 Task: Make in the project BridgeTech an epic 'IT compliance improvement'. Create in the project BridgeTech an epic 'Service-oriented architecture (SOA) implementation'. Add in the project BridgeTech an epic 'Network automation'
Action: Mouse moved to (217, 64)
Screenshot: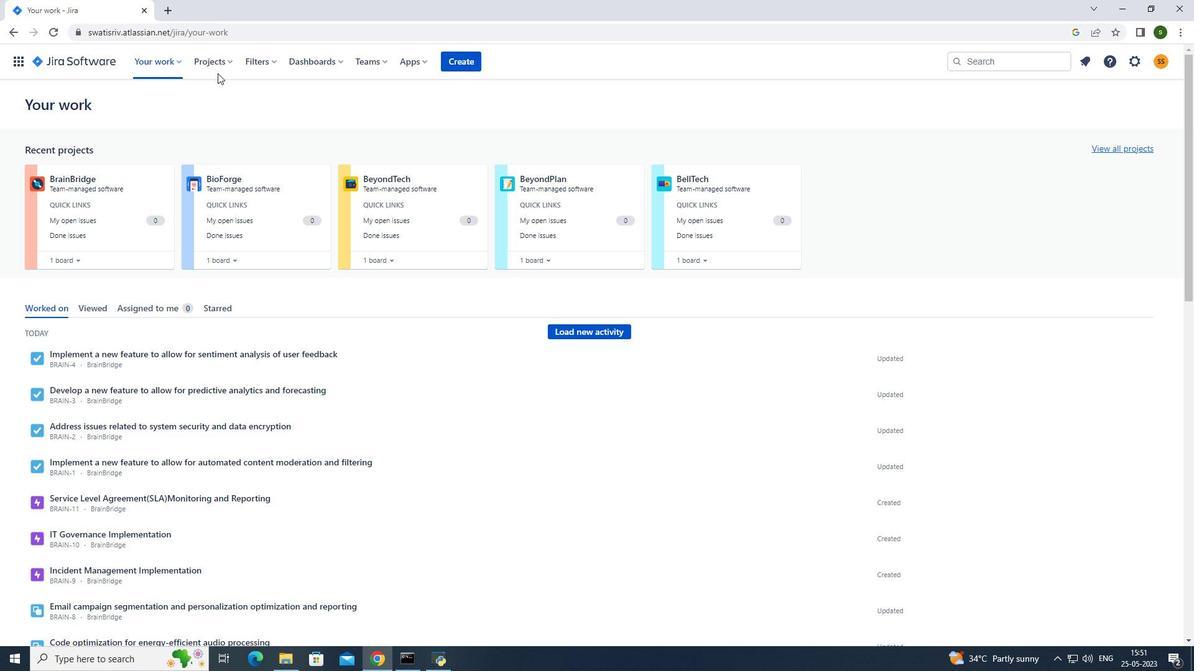 
Action: Mouse pressed left at (217, 64)
Screenshot: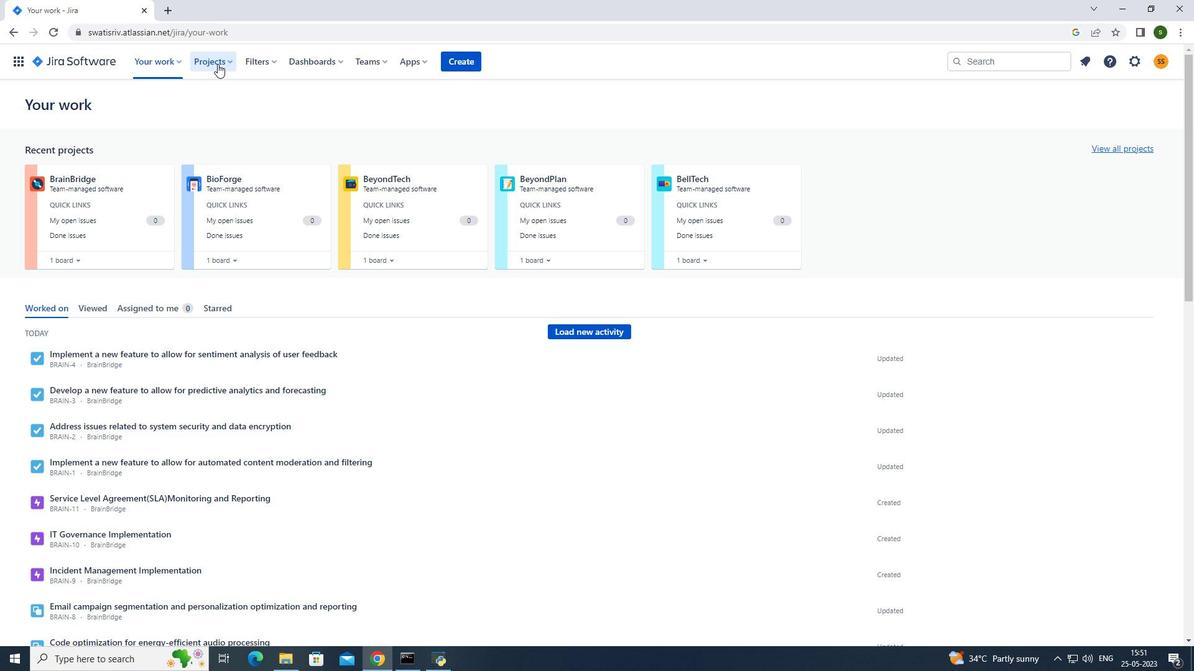 
Action: Mouse moved to (236, 106)
Screenshot: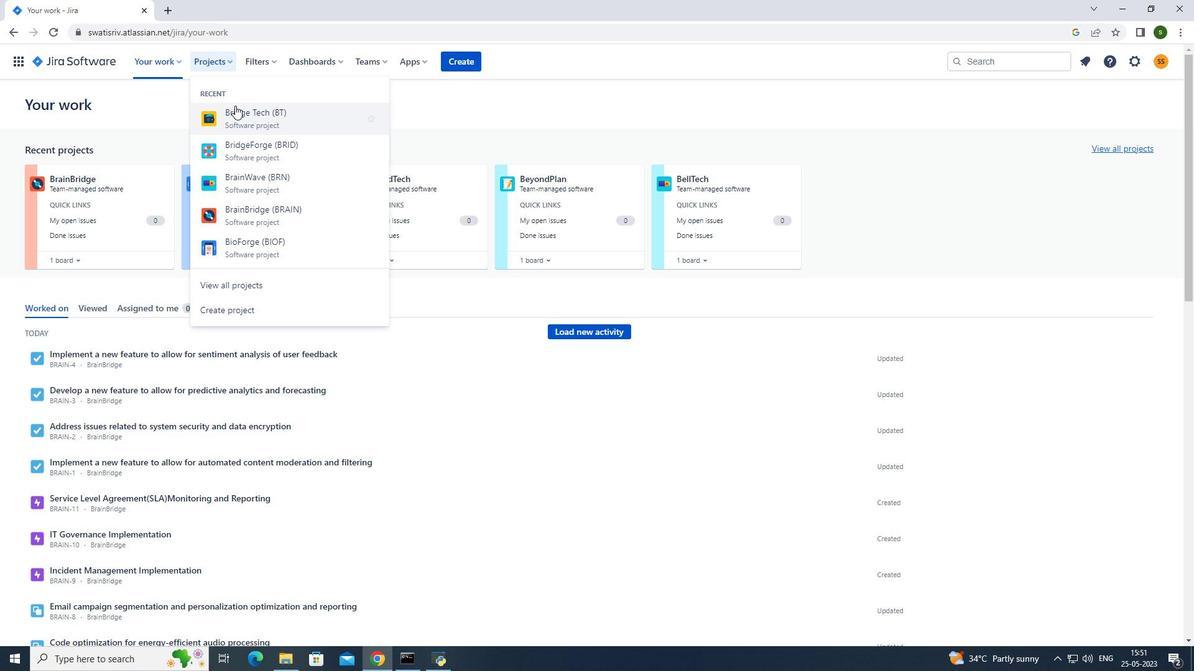 
Action: Mouse pressed left at (236, 106)
Screenshot: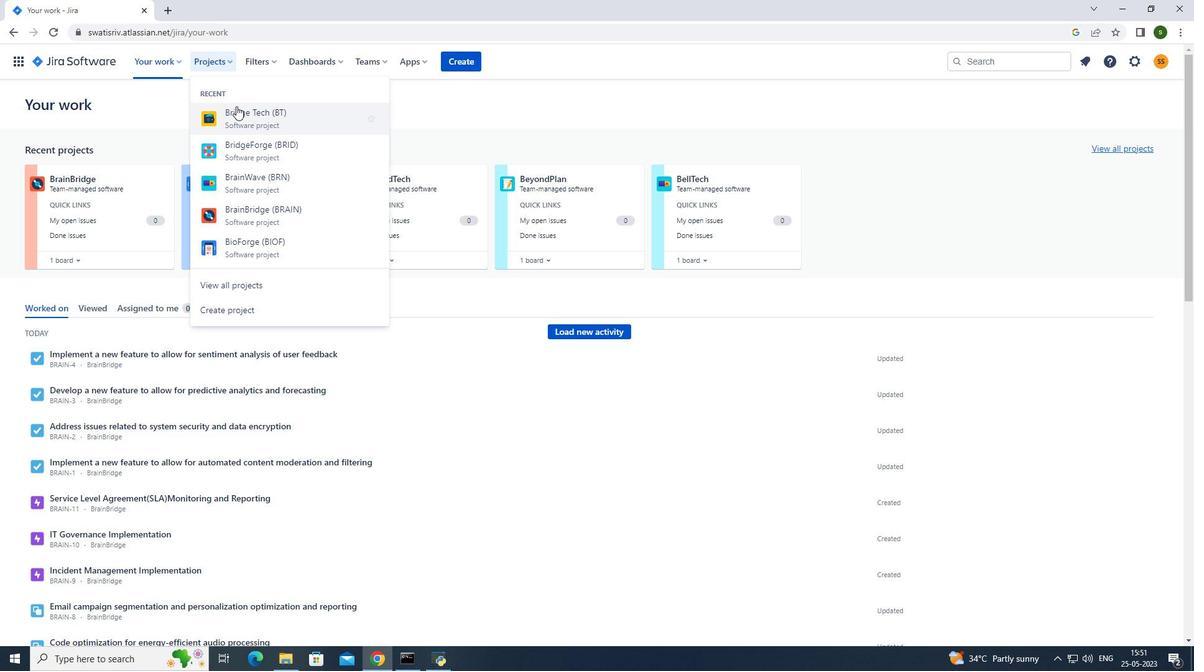 
Action: Mouse moved to (72, 190)
Screenshot: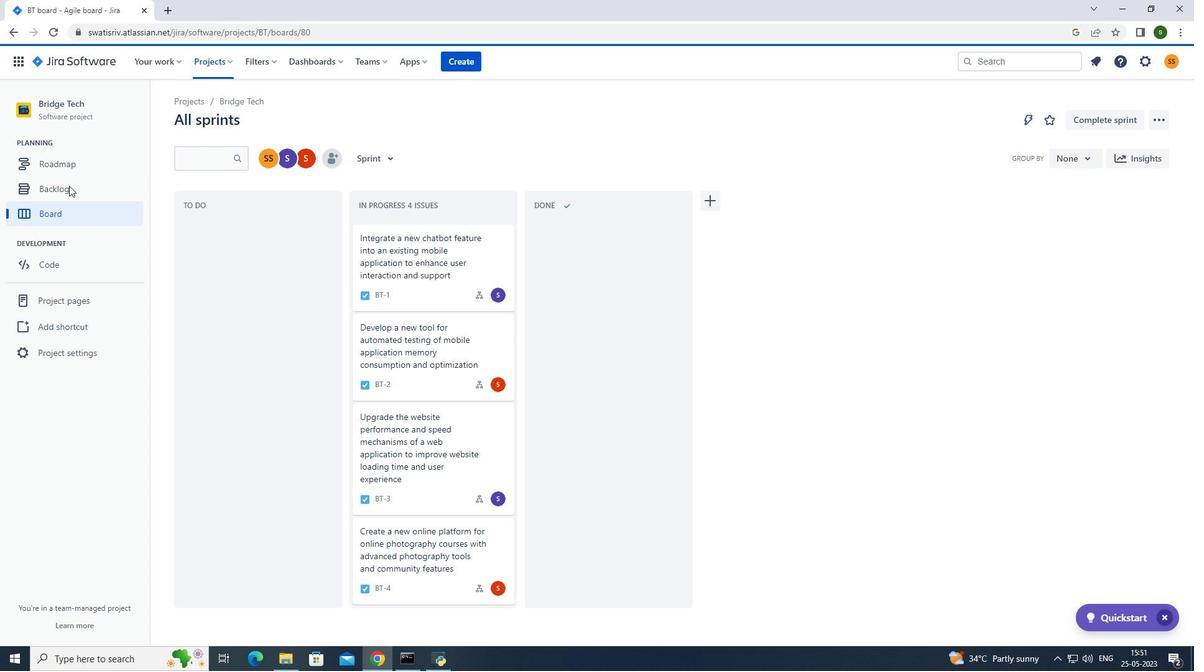
Action: Mouse pressed left at (72, 190)
Screenshot: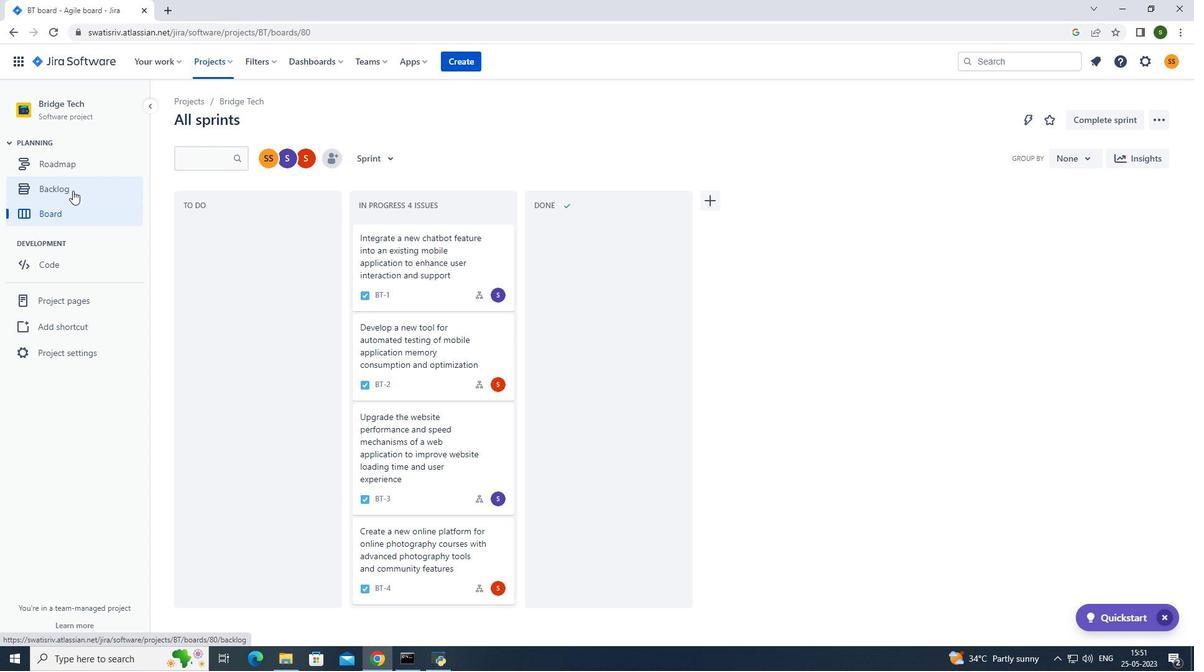 
Action: Mouse moved to (387, 156)
Screenshot: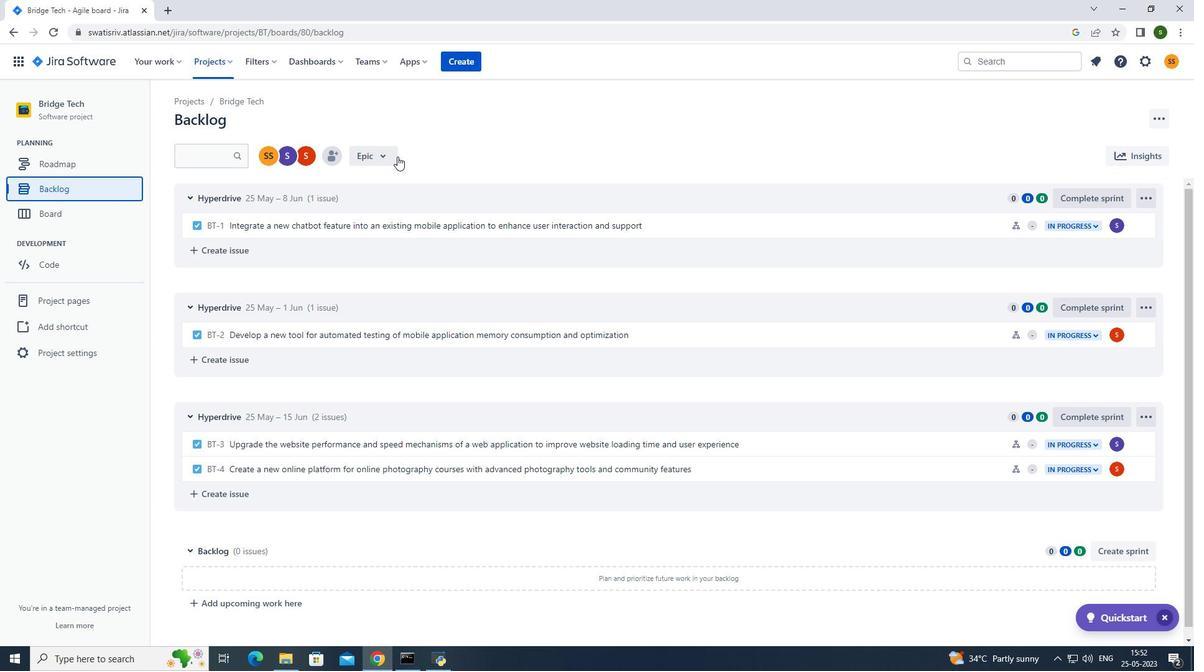 
Action: Mouse pressed left at (387, 156)
Screenshot: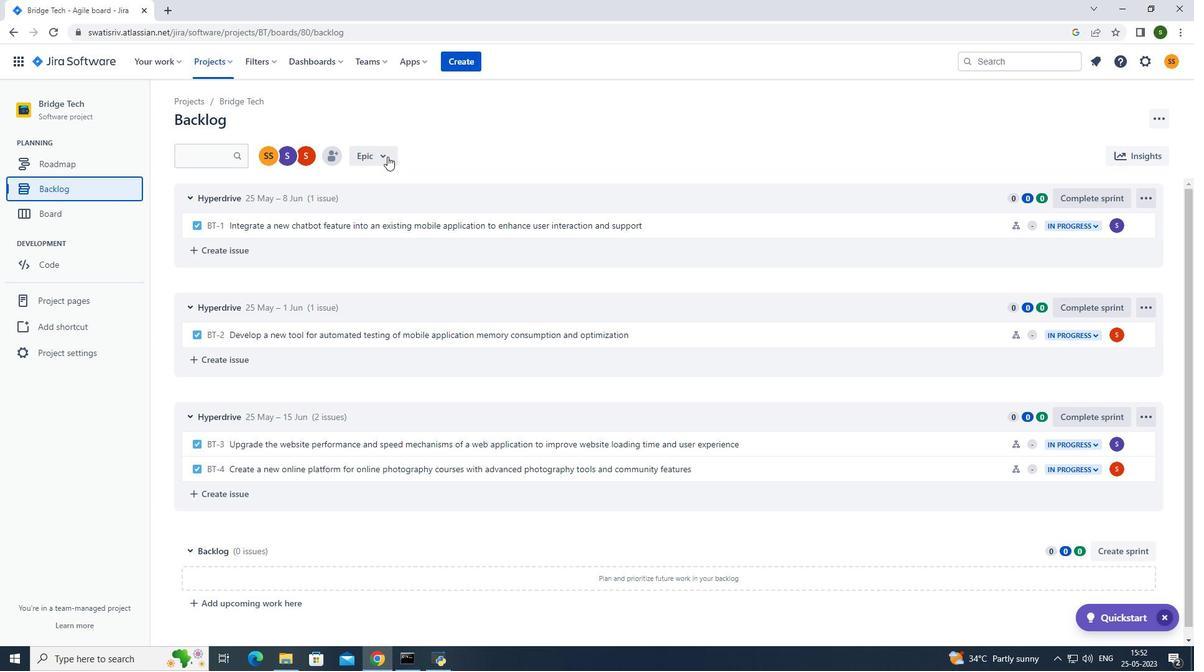 
Action: Mouse moved to (363, 230)
Screenshot: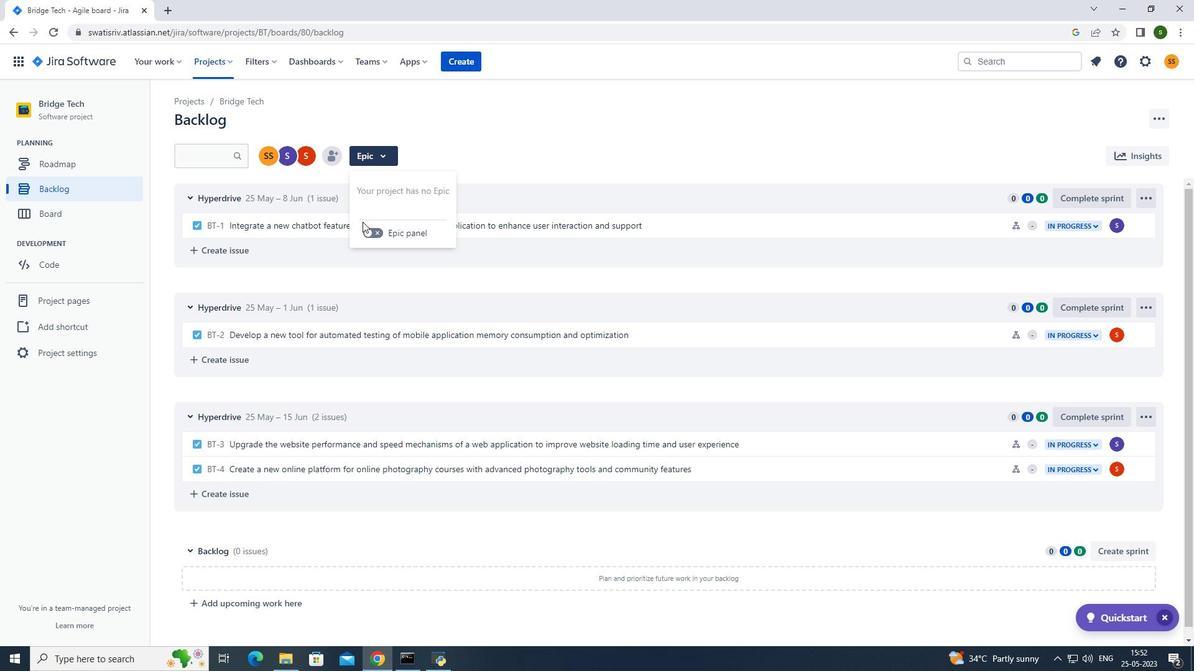 
Action: Mouse pressed left at (363, 230)
Screenshot: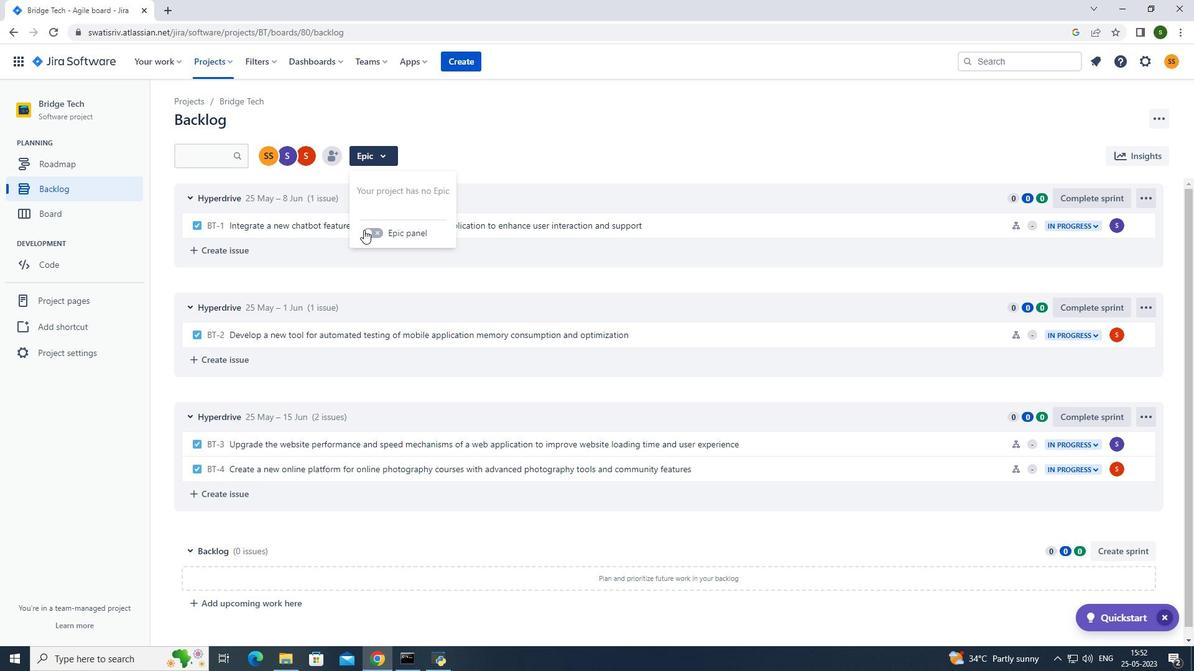 
Action: Mouse moved to (268, 426)
Screenshot: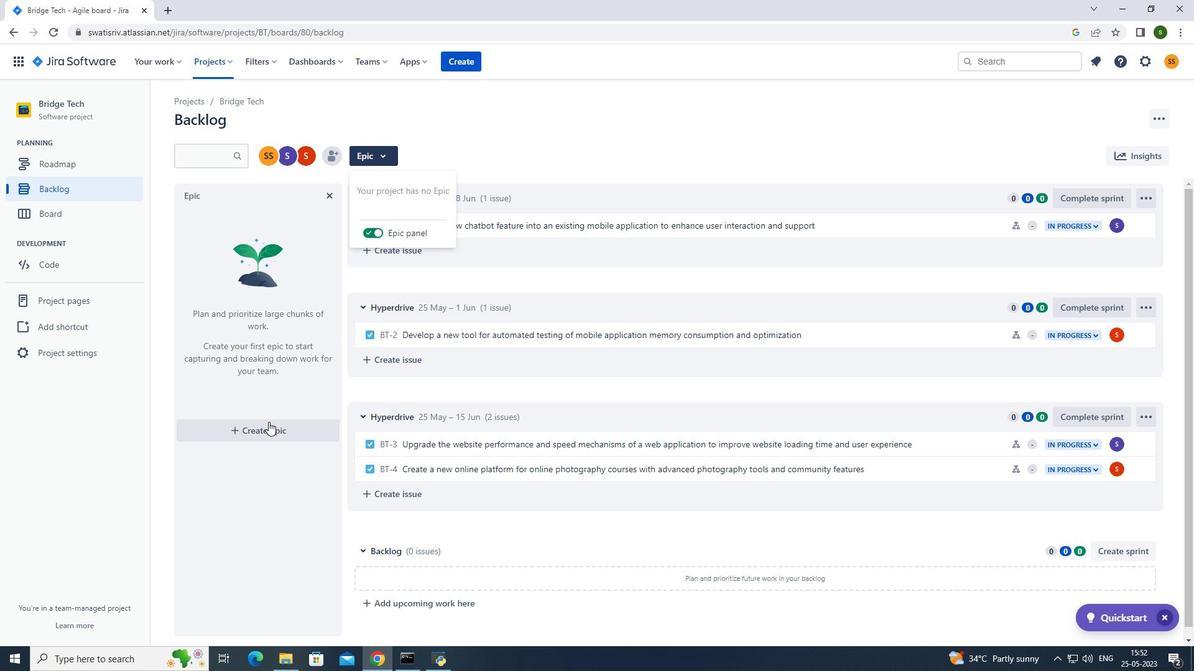 
Action: Mouse pressed left at (268, 426)
Screenshot: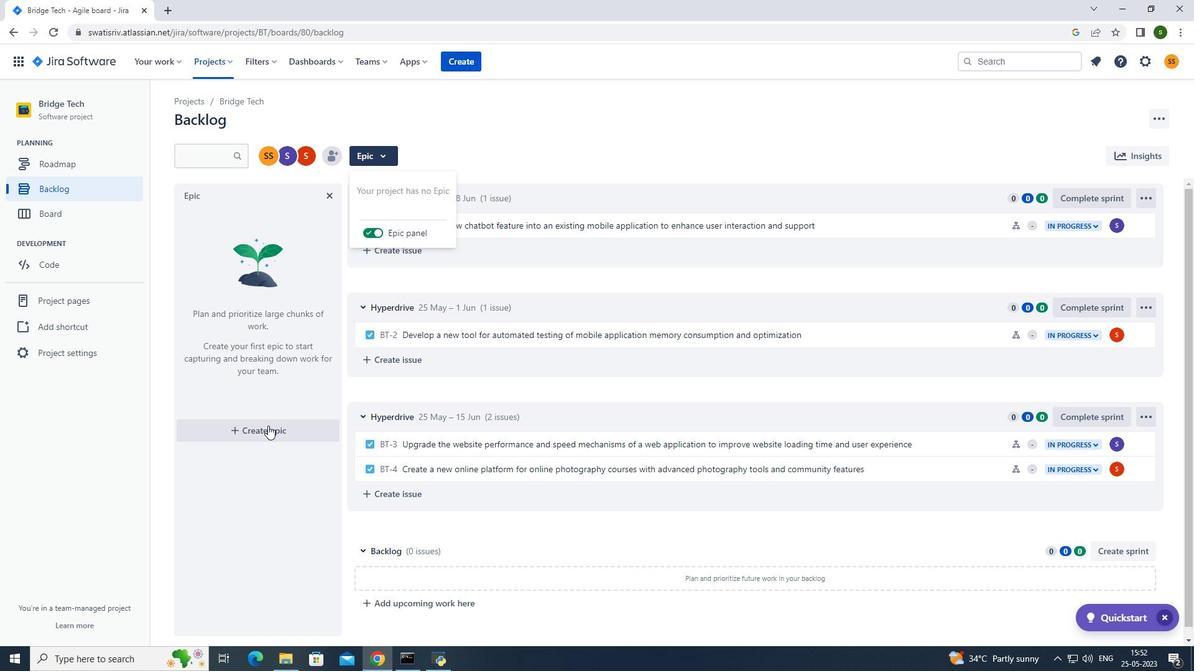 
Action: Key pressed <Key.caps_lock>IT<Key.space><Key.caps_lock>compliance<Key.space>improvement<Key.enter>
Screenshot: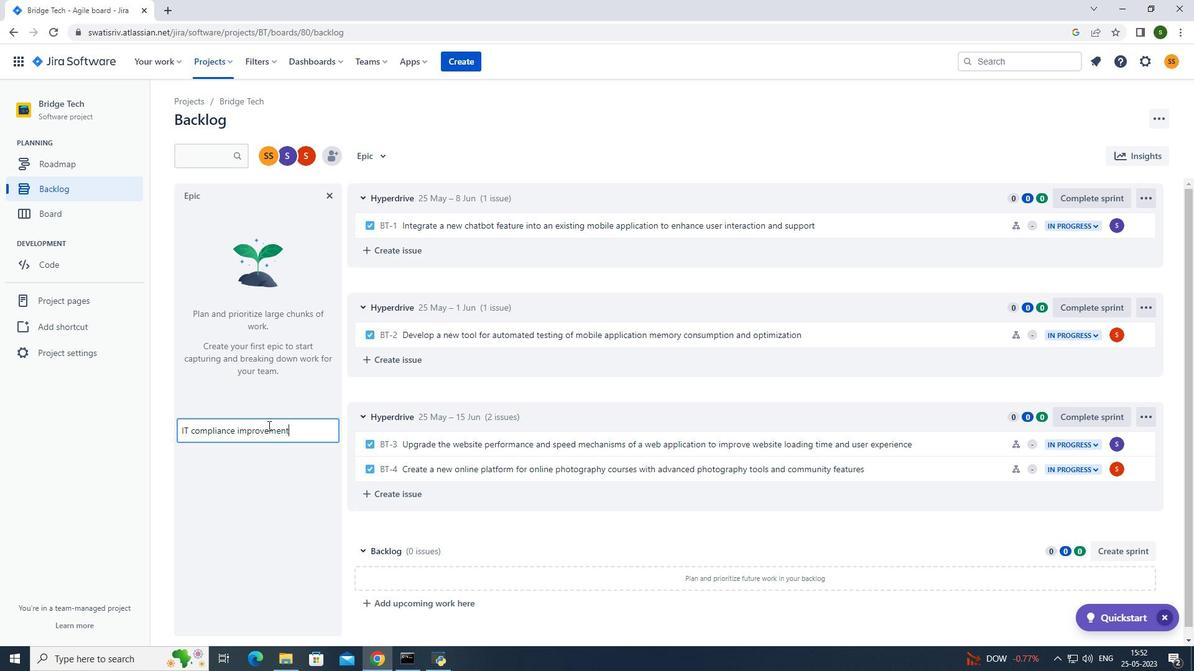 
Action: Mouse moved to (228, 59)
Screenshot: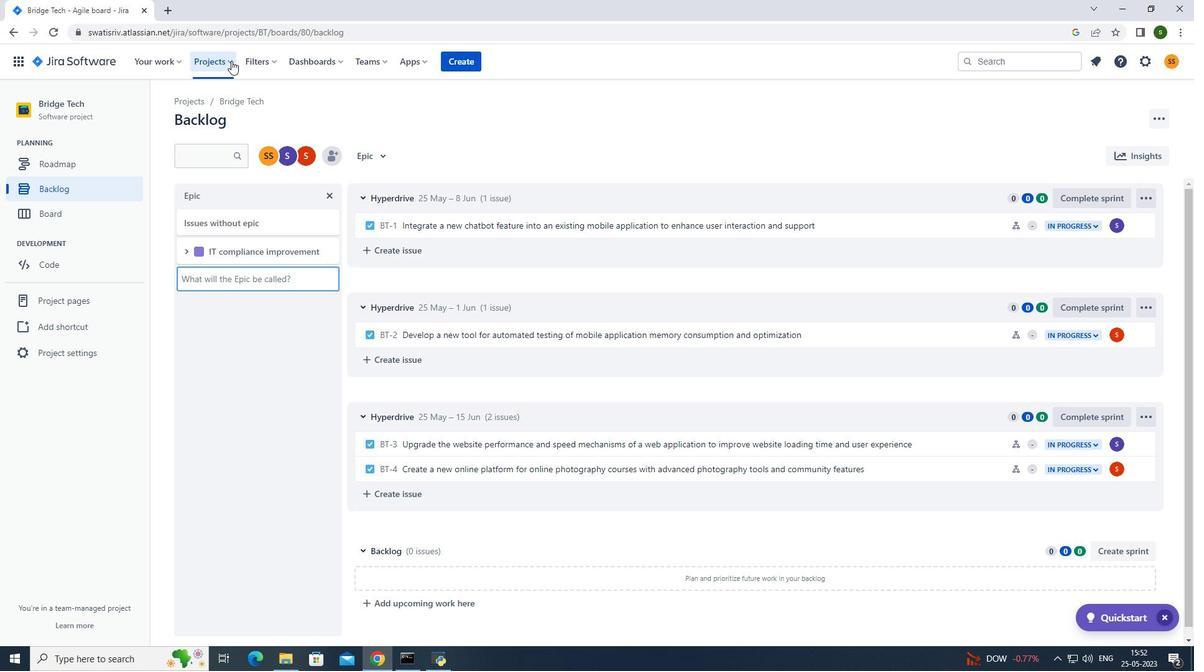 
Action: Mouse pressed left at (228, 59)
Screenshot: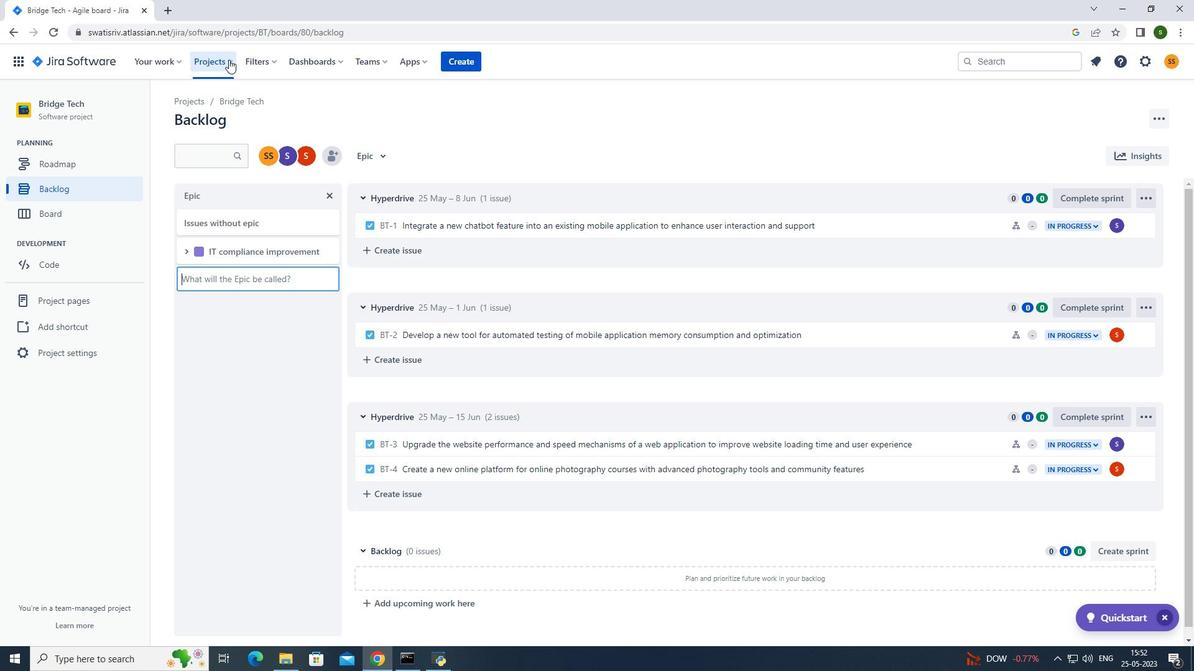 
Action: Mouse moved to (257, 111)
Screenshot: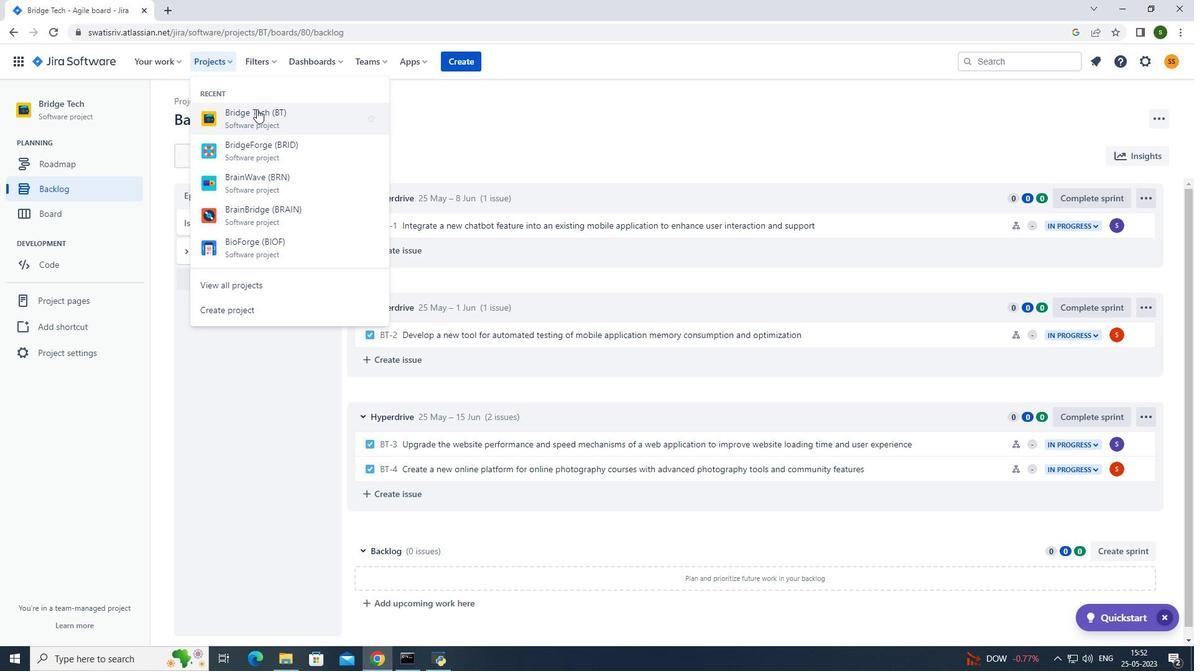 
Action: Mouse pressed left at (257, 111)
Screenshot: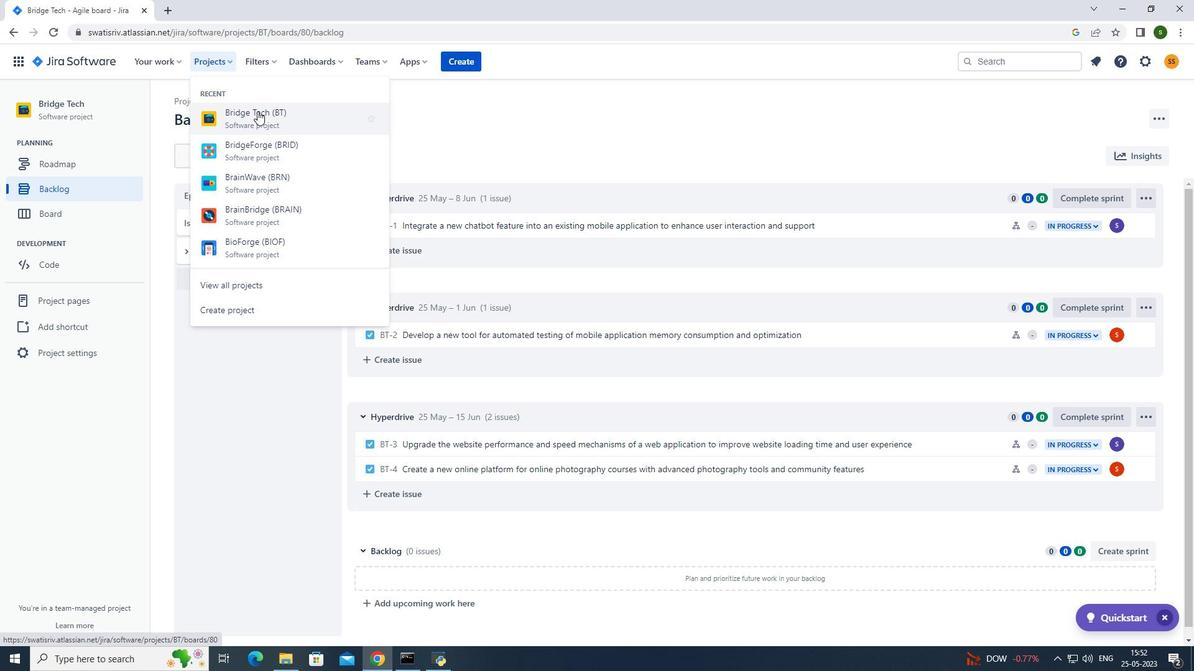 
Action: Mouse moved to (72, 189)
Screenshot: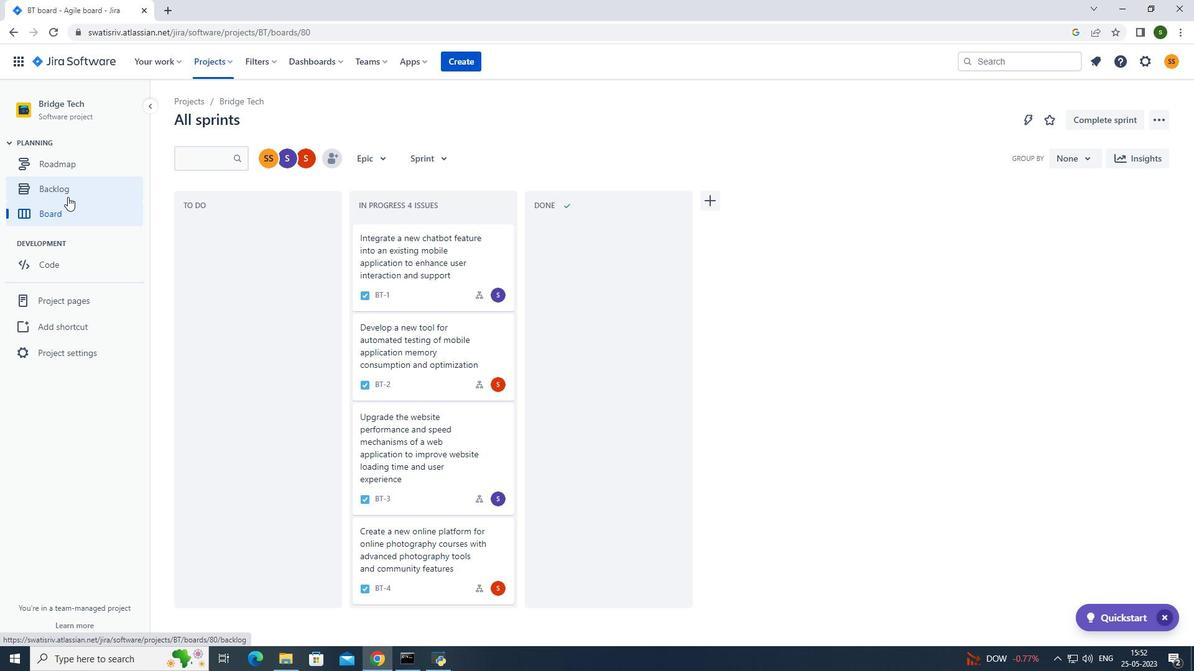 
Action: Mouse pressed left at (72, 189)
Screenshot: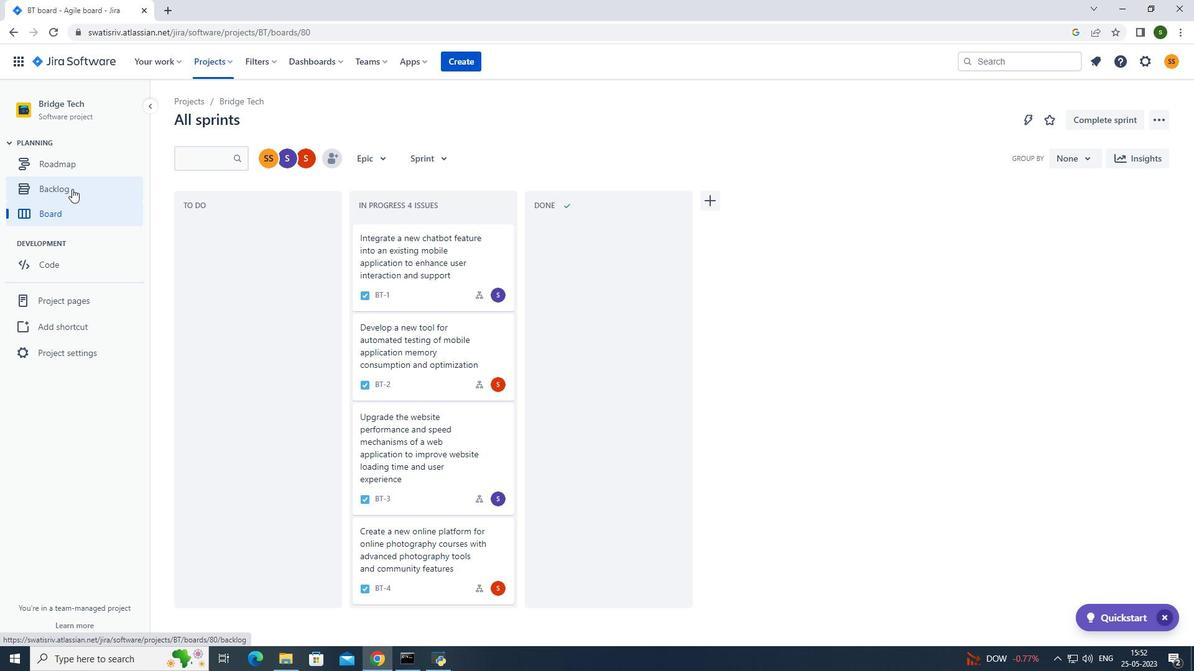 
Action: Mouse moved to (220, 279)
Screenshot: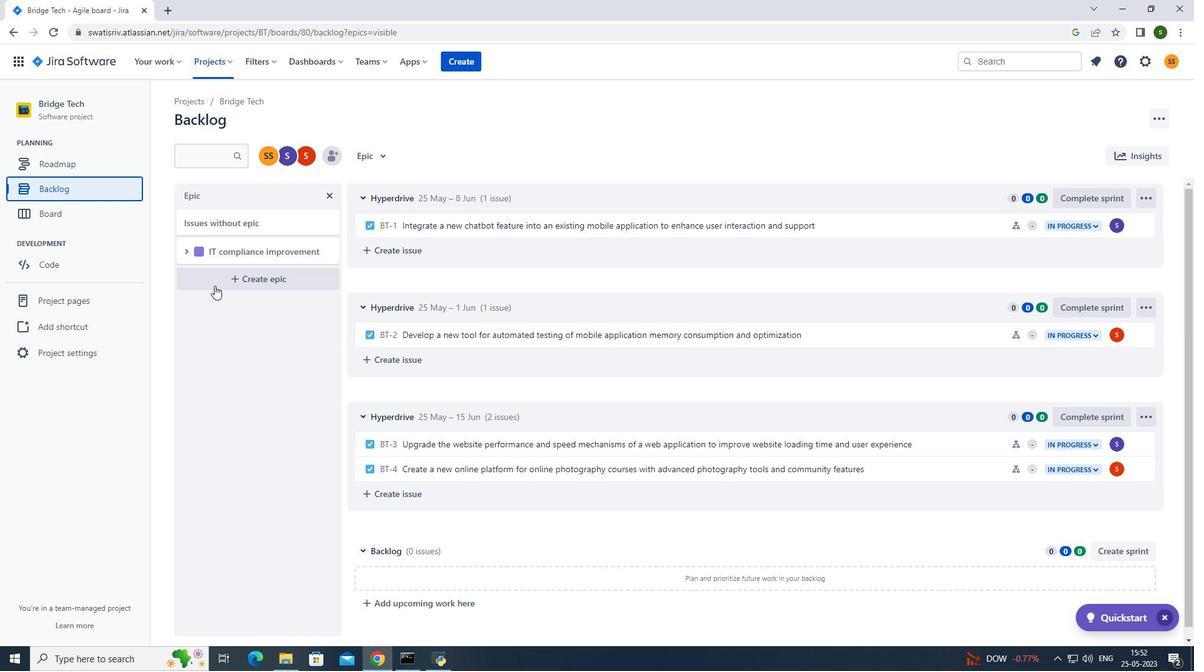 
Action: Mouse pressed left at (220, 279)
Screenshot: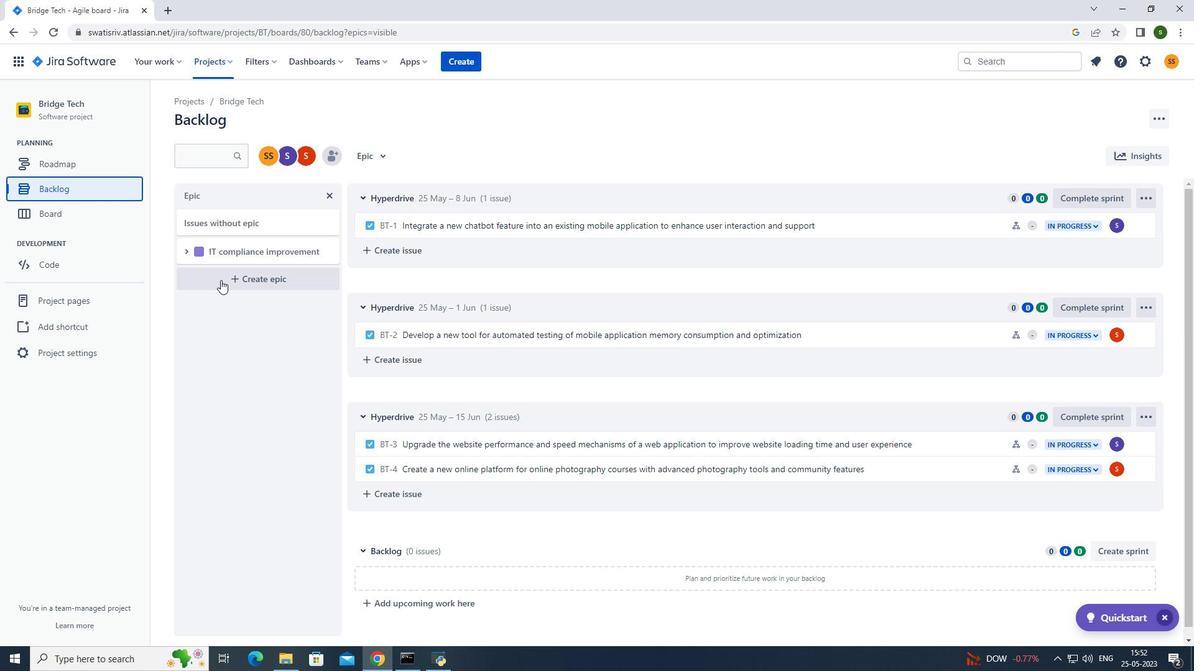 
Action: Mouse moved to (267, 286)
Screenshot: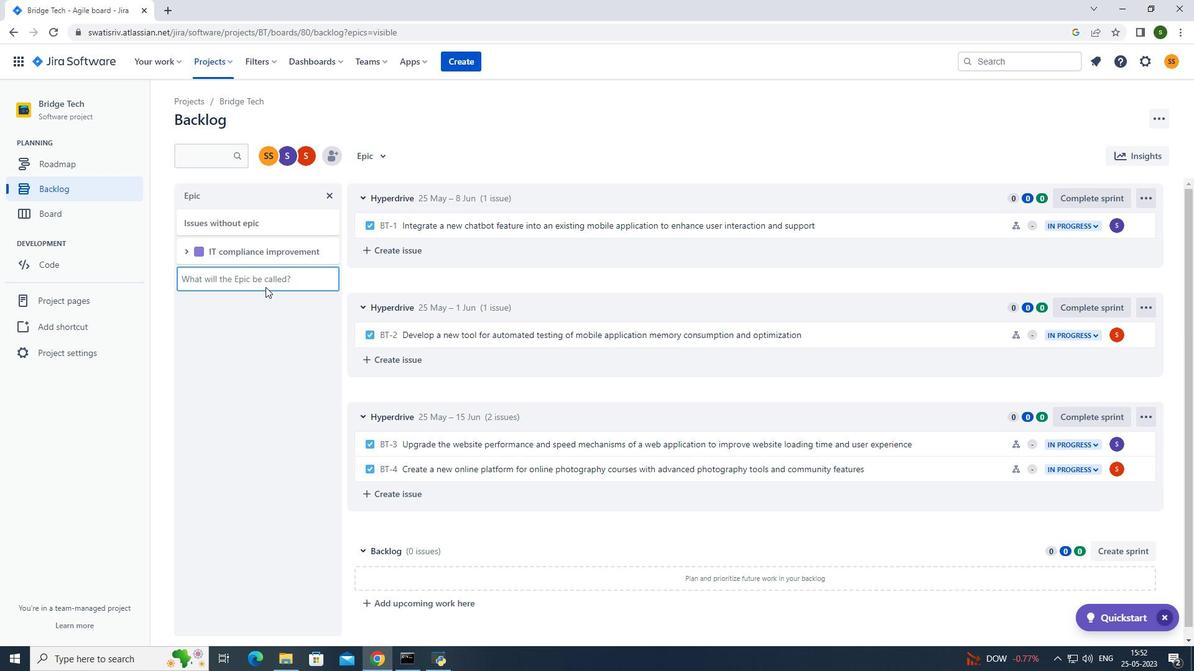 
Action: Key pressed <Key.caps_lock>S<Key.caps_lock>ervice-oriented<Key.space>architecture<Key.space><Key.shift_r>(<Key.caps_lock>SOA<Key.shift_r>)<Key.space><Key.caps_lock>implementation<Key.enter>
Screenshot: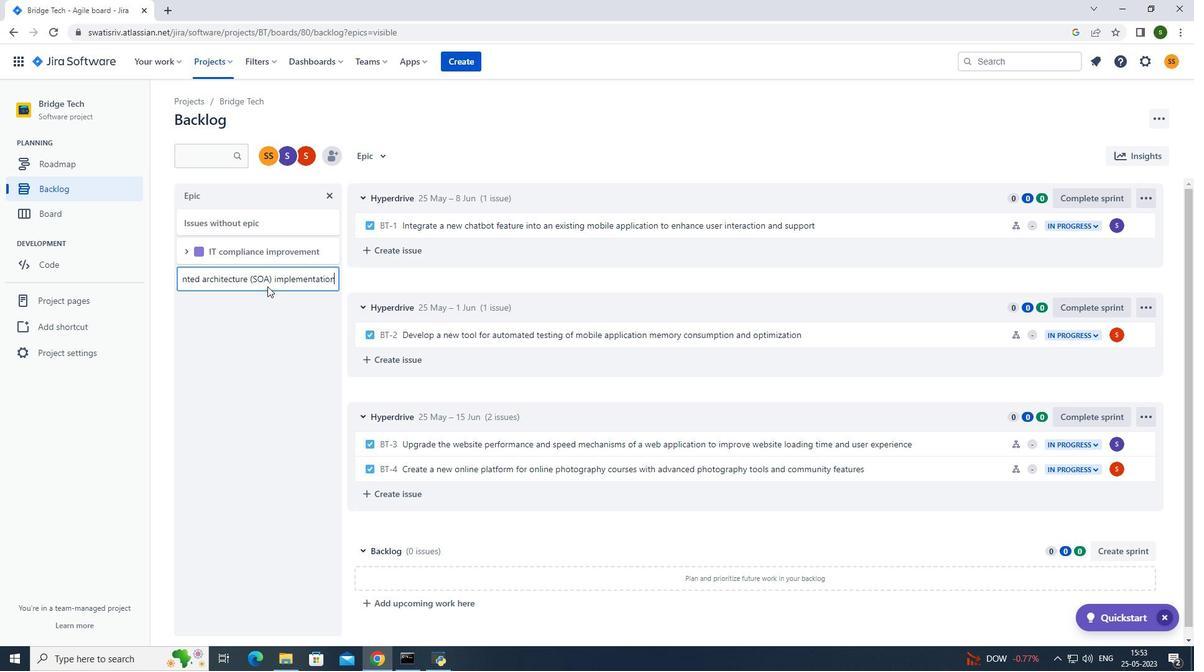 
Action: Mouse moved to (200, 60)
Screenshot: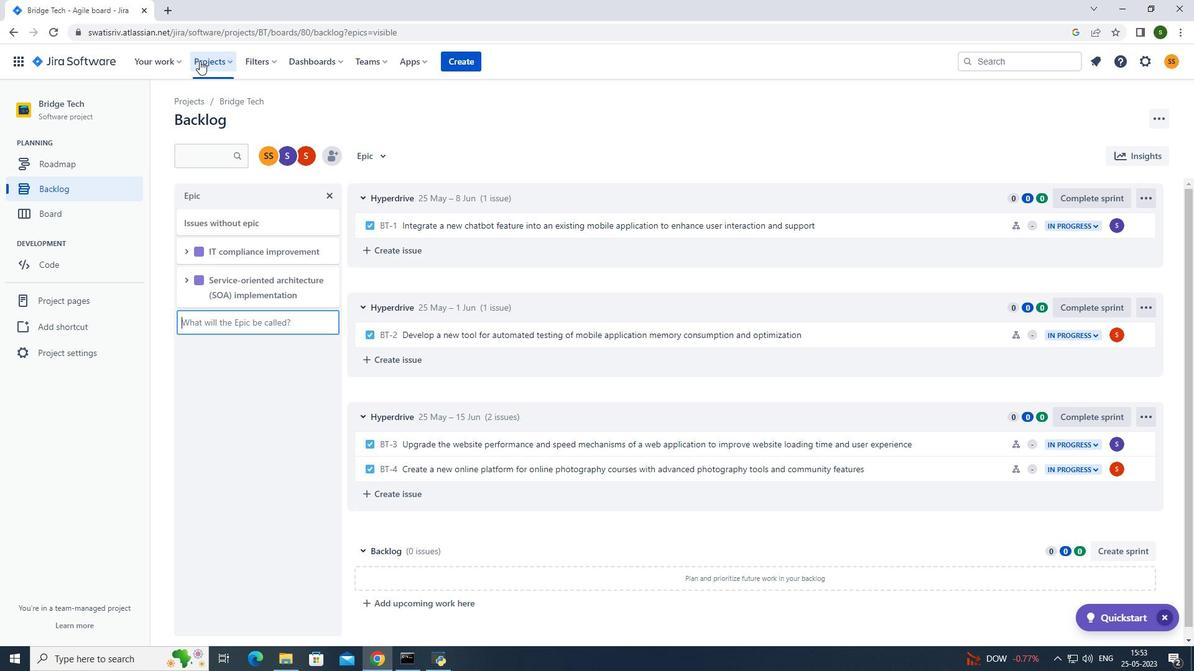 
Action: Mouse pressed left at (200, 60)
Screenshot: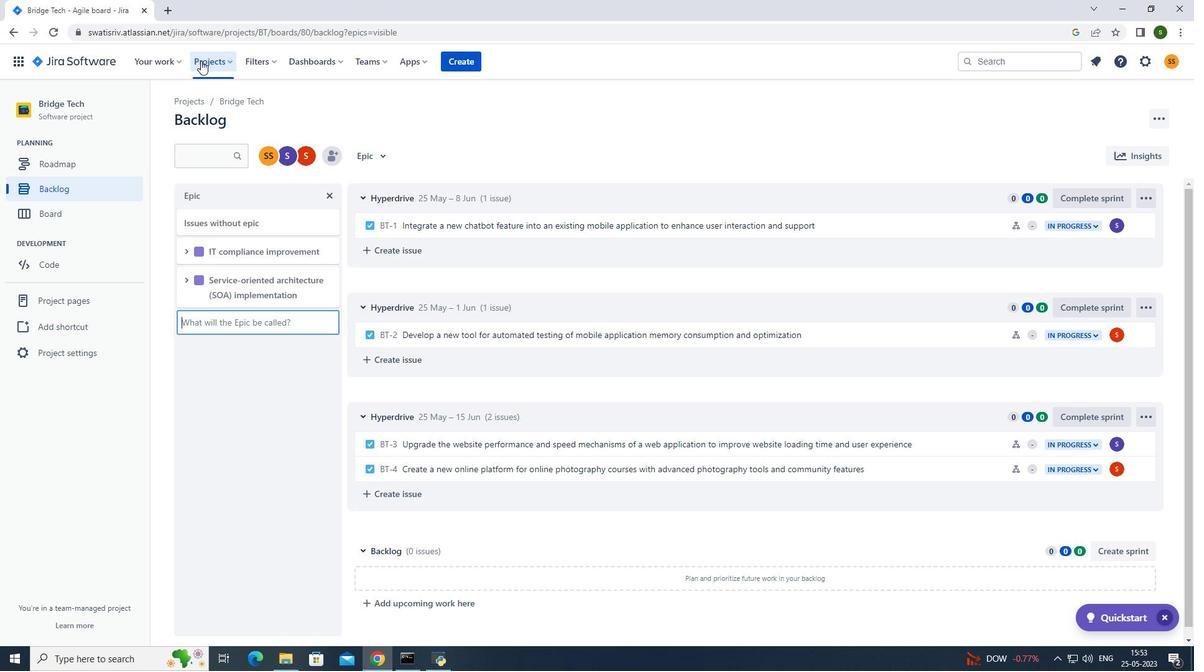 
Action: Mouse moved to (245, 122)
Screenshot: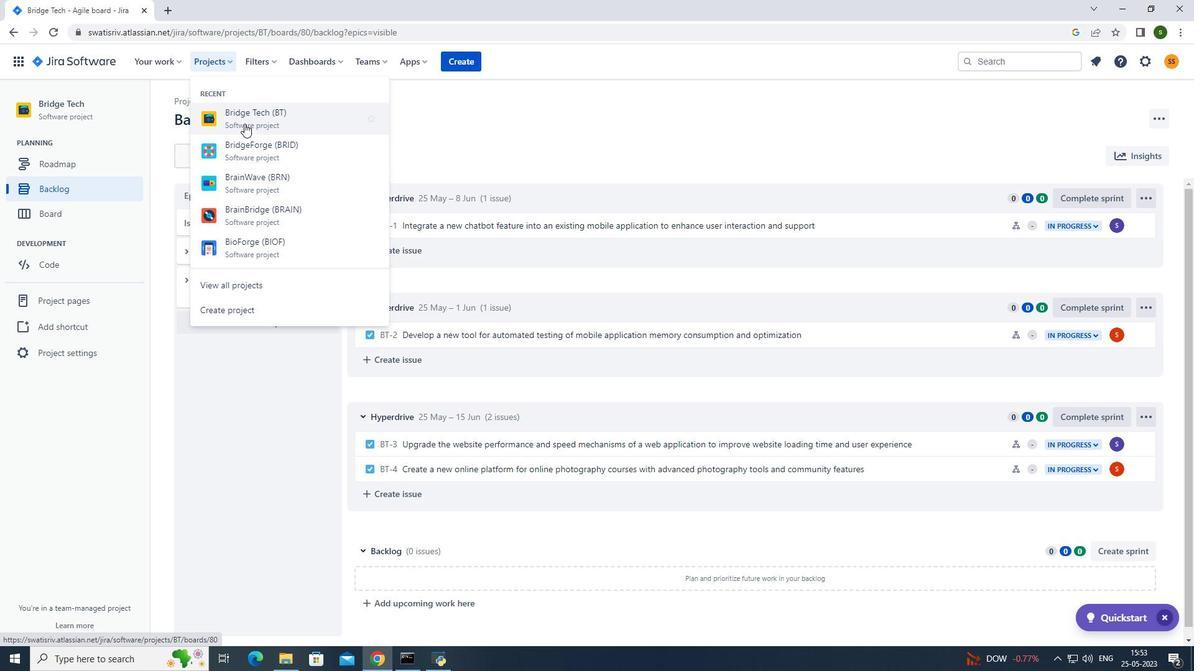 
Action: Mouse pressed left at (245, 122)
Screenshot: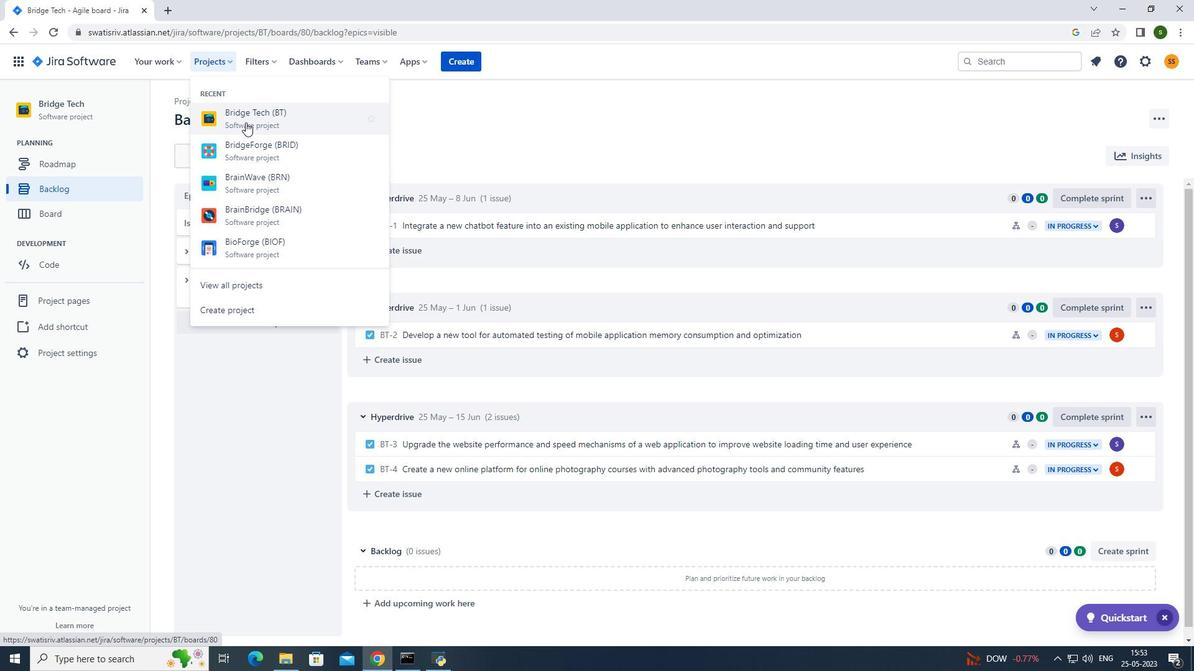 
Action: Mouse moved to (67, 183)
Screenshot: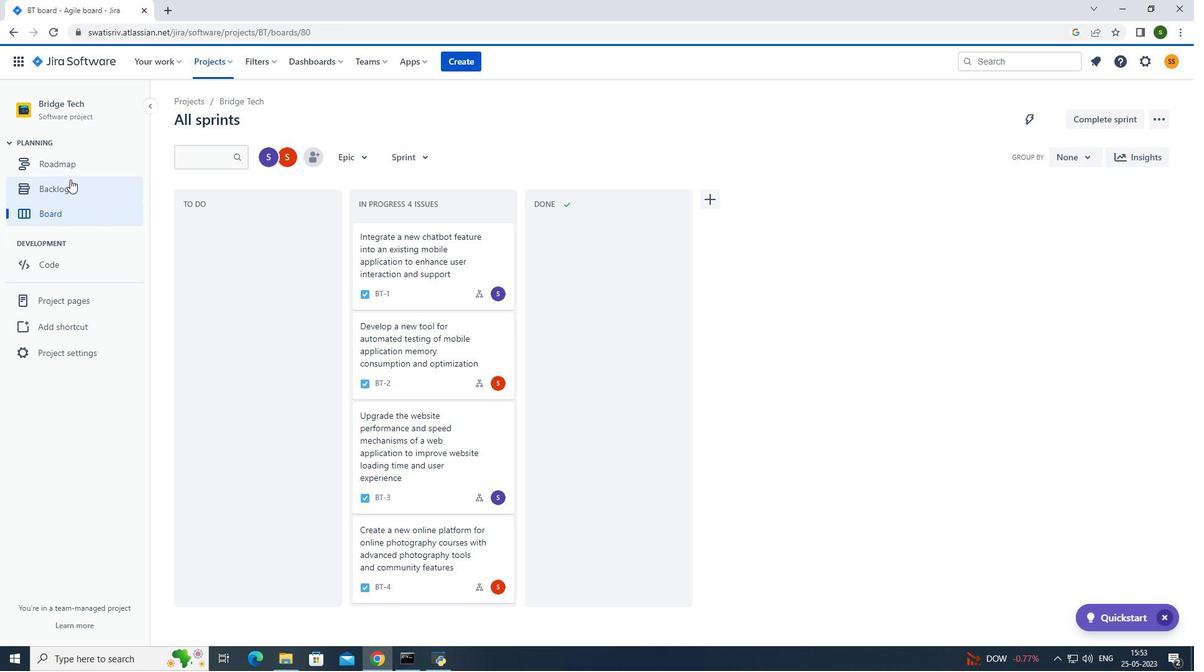 
Action: Mouse pressed left at (67, 183)
Screenshot: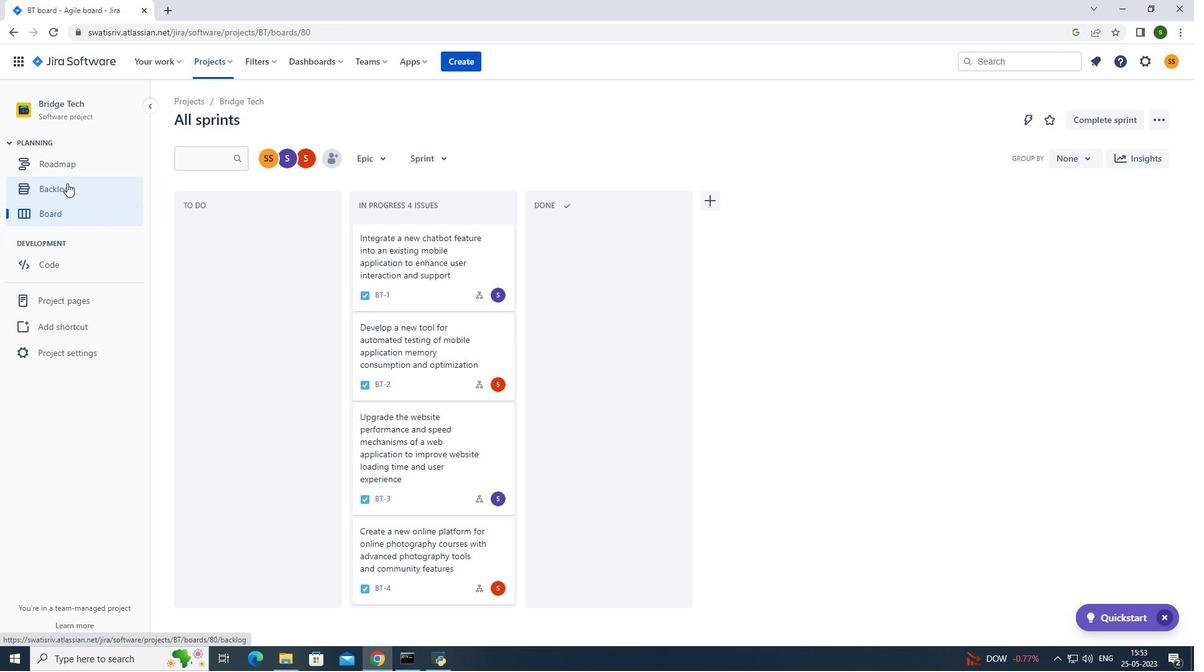 
Action: Mouse moved to (261, 323)
Screenshot: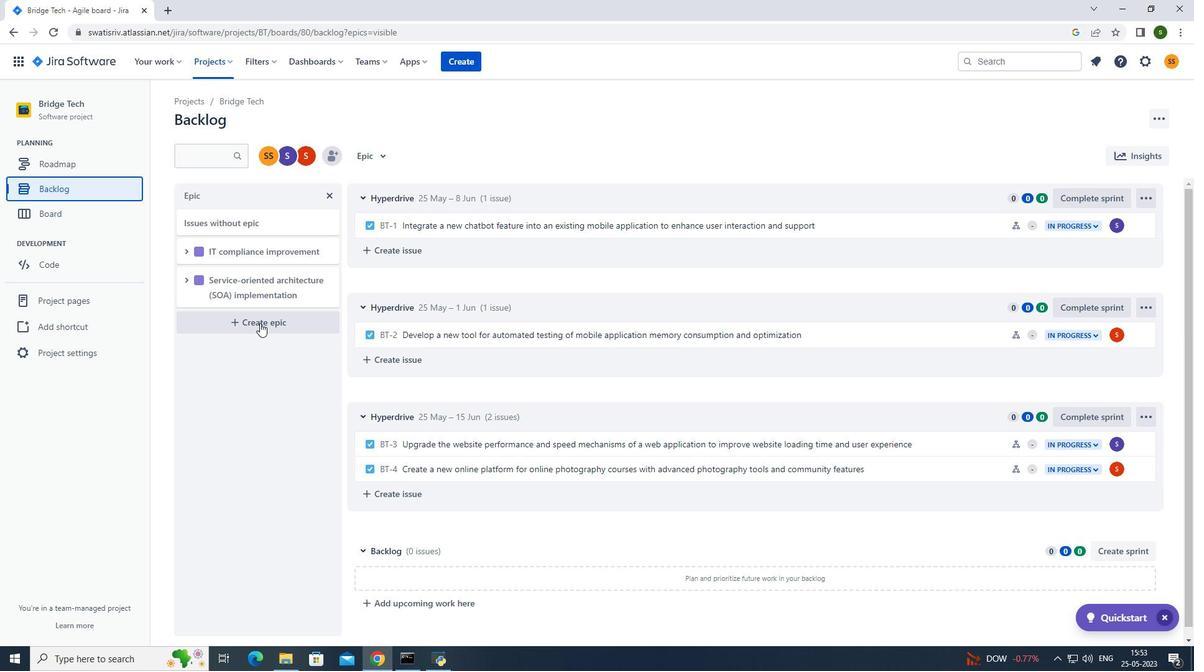 
Action: Mouse pressed left at (261, 323)
Screenshot: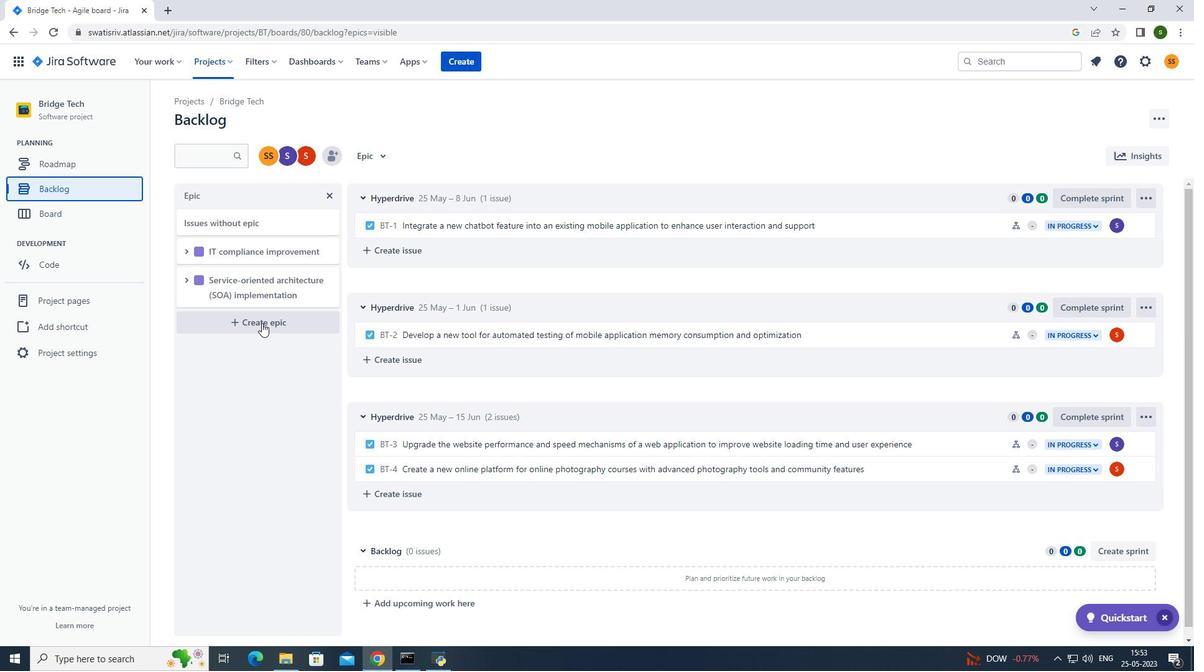 
Action: Mouse moved to (255, 324)
Screenshot: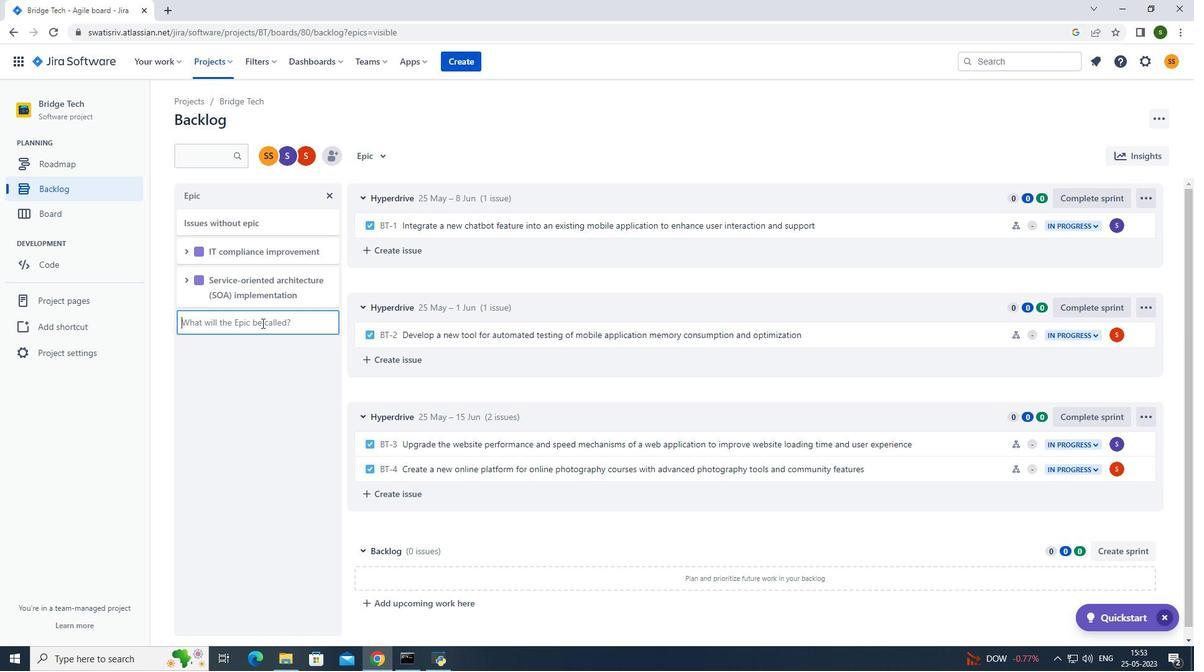 
Action: Key pressed <Key.caps_lock>N<Key.caps_lock>etwork<Key.space>automation<Key.enter>
Screenshot: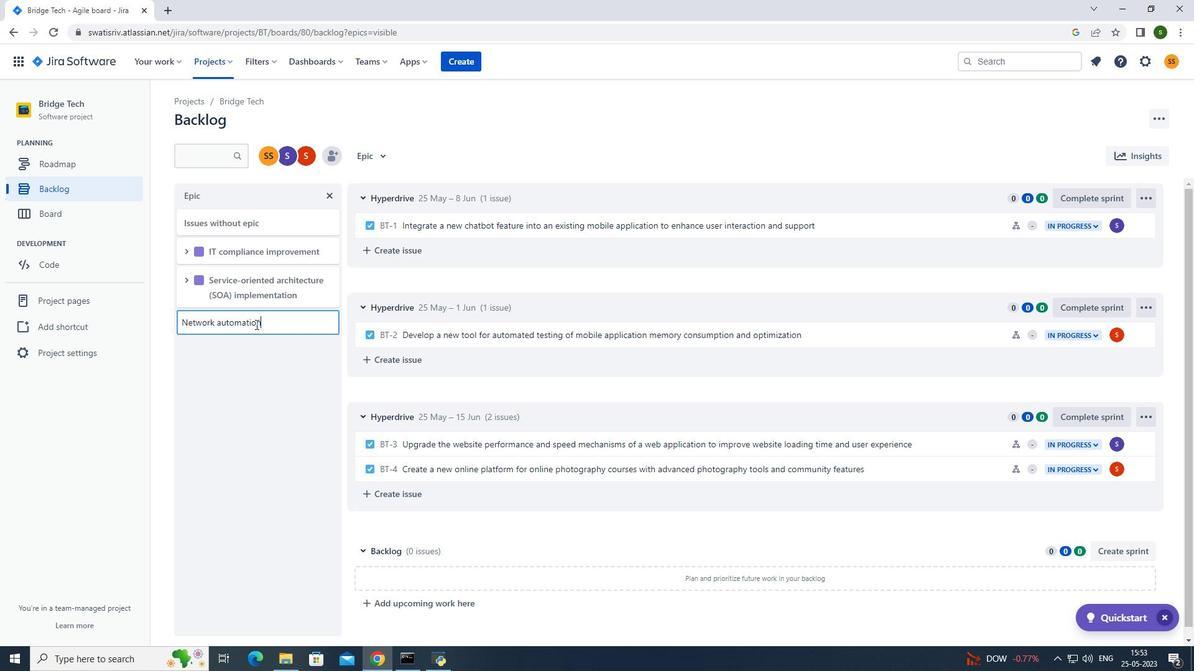 
Action: Mouse moved to (466, 128)
Screenshot: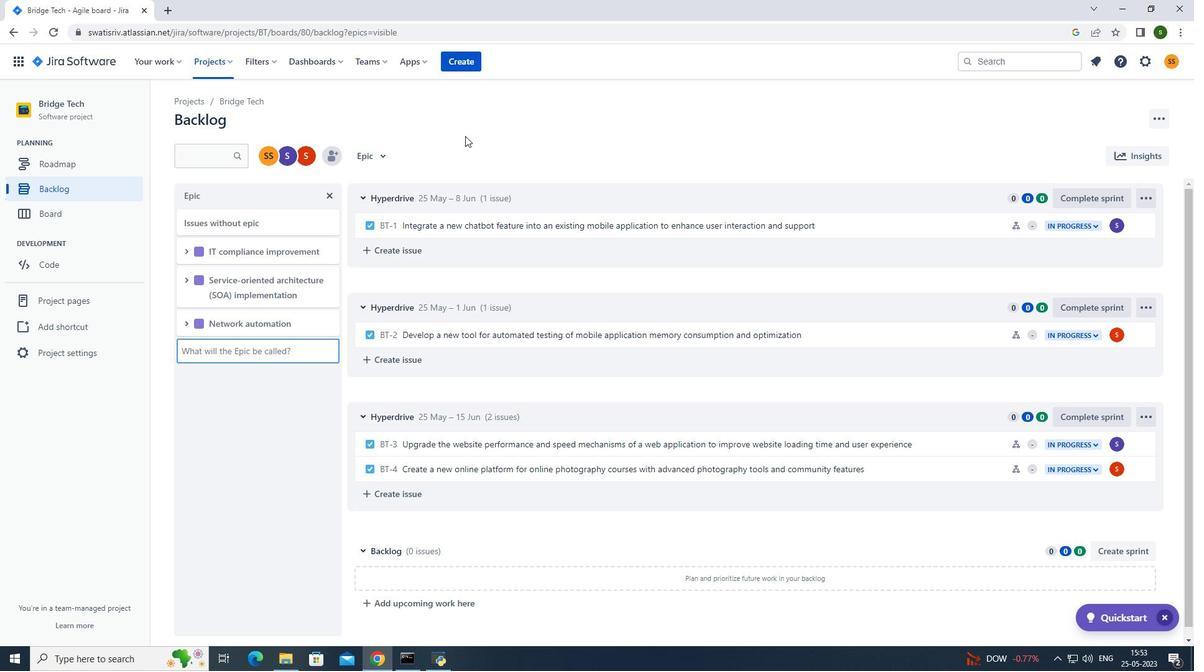 
Action: Mouse pressed left at (466, 128)
Screenshot: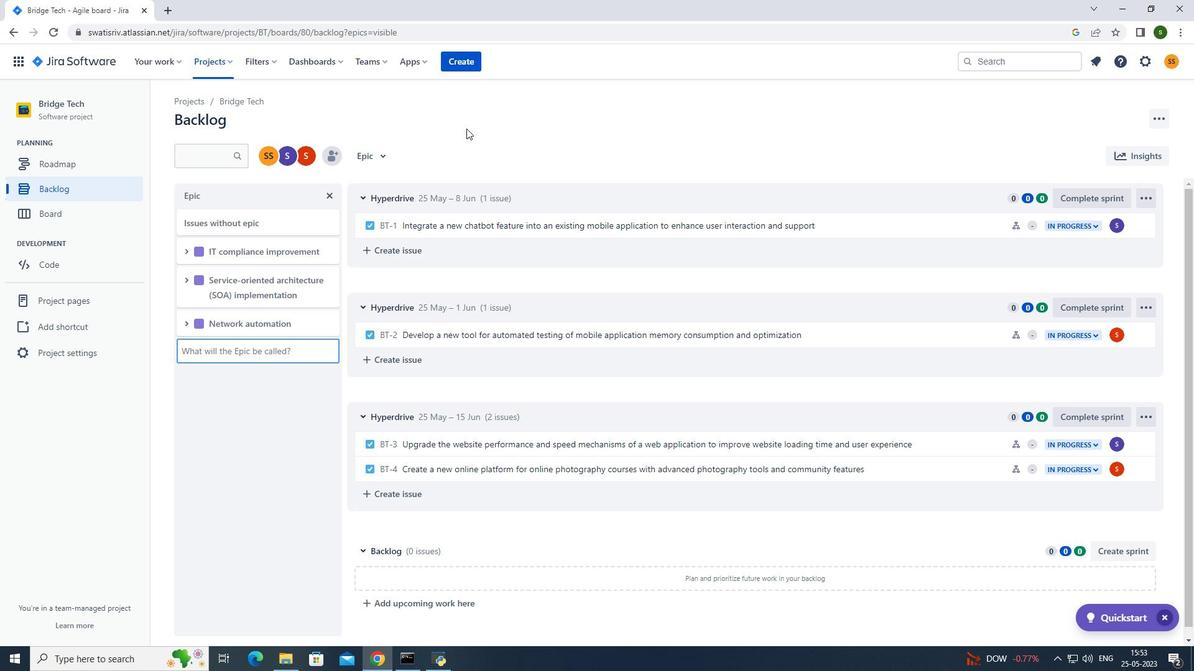 
Action: Mouse moved to (464, 128)
Screenshot: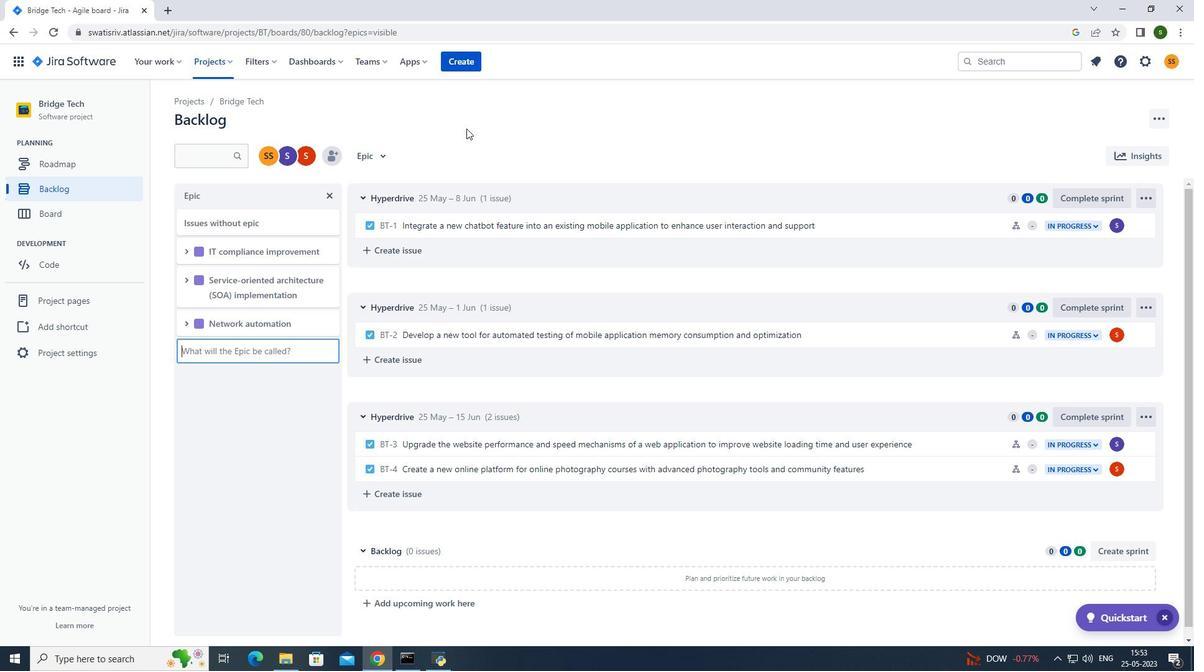 
